 Task: In the  document briefing.pdf Download file as 'Open Document Format' Share this file with 'softage.10@softage.net' Insert the command  Suggesting 
Action: Mouse moved to (42, 83)
Screenshot: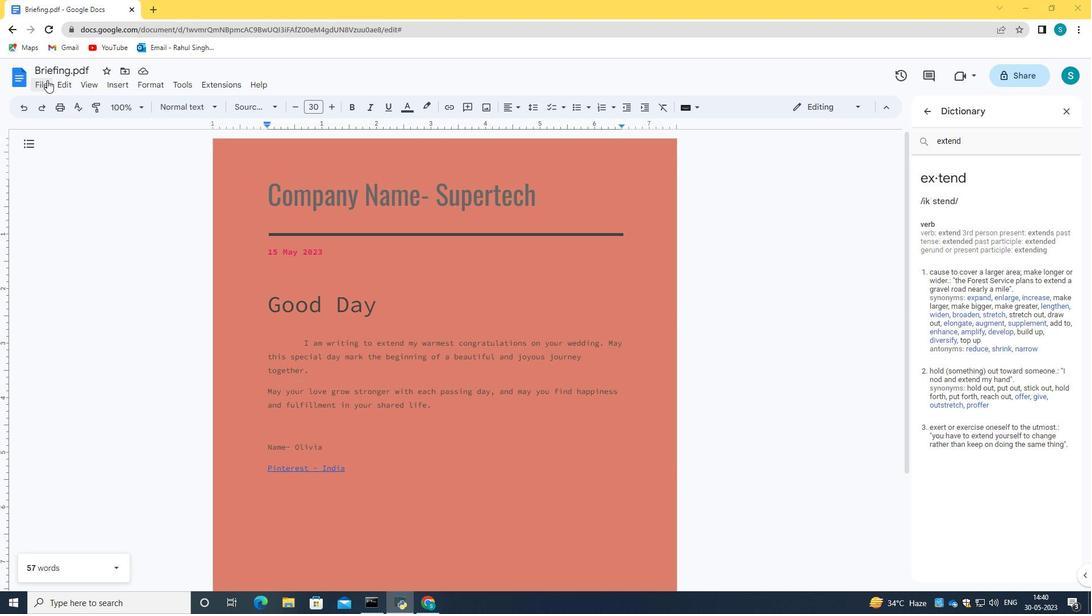 
Action: Mouse pressed left at (42, 83)
Screenshot: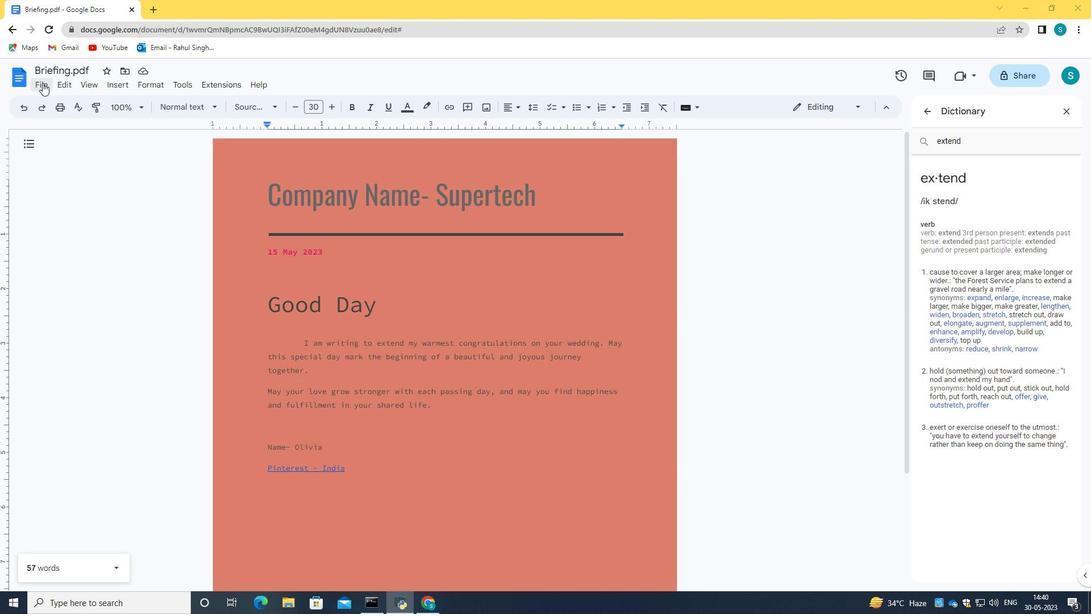 
Action: Mouse moved to (278, 206)
Screenshot: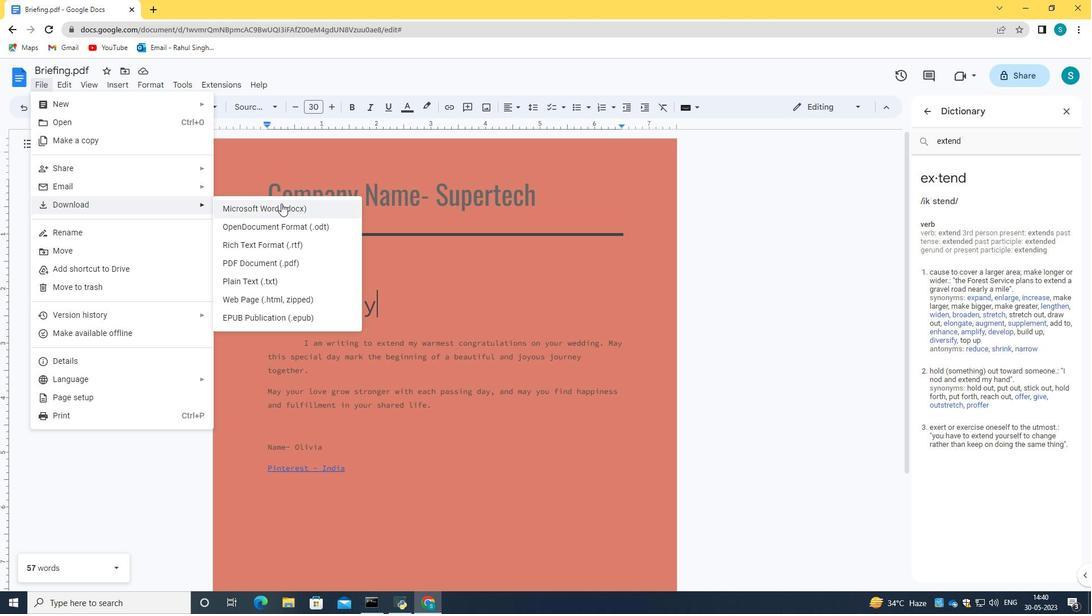 
Action: Mouse pressed left at (278, 206)
Screenshot: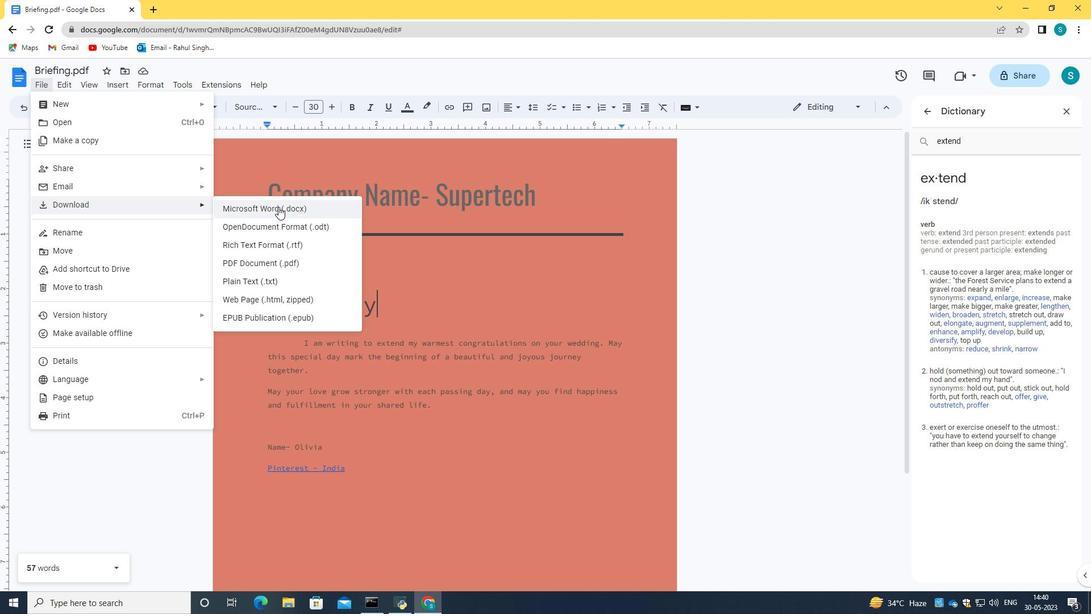 
Action: Mouse moved to (120, 571)
Screenshot: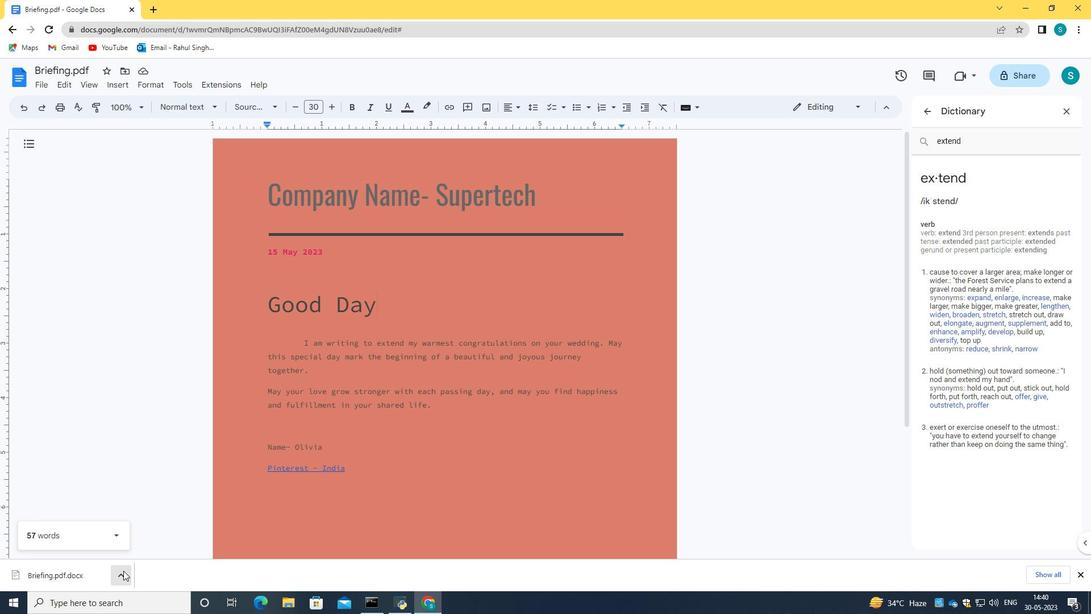 
Action: Mouse pressed left at (120, 571)
Screenshot: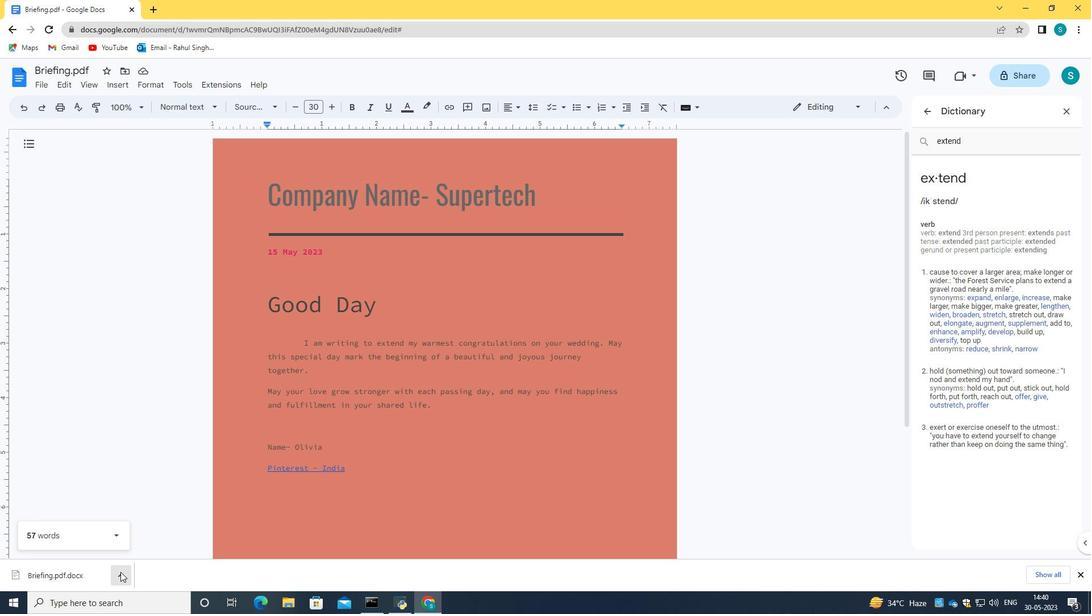 
Action: Mouse moved to (123, 351)
Screenshot: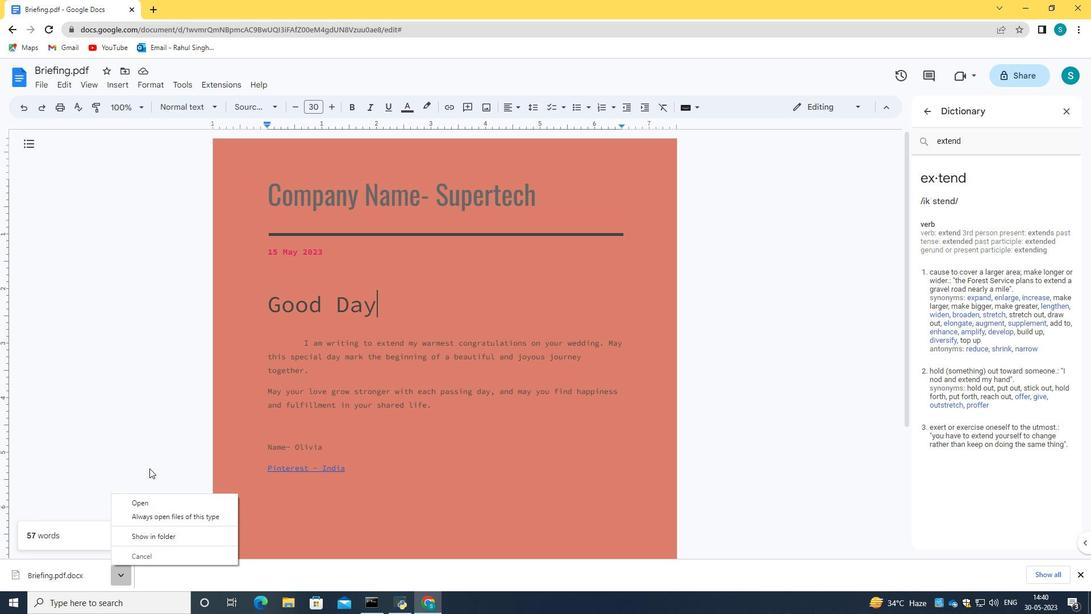 
Action: Mouse pressed left at (123, 351)
Screenshot: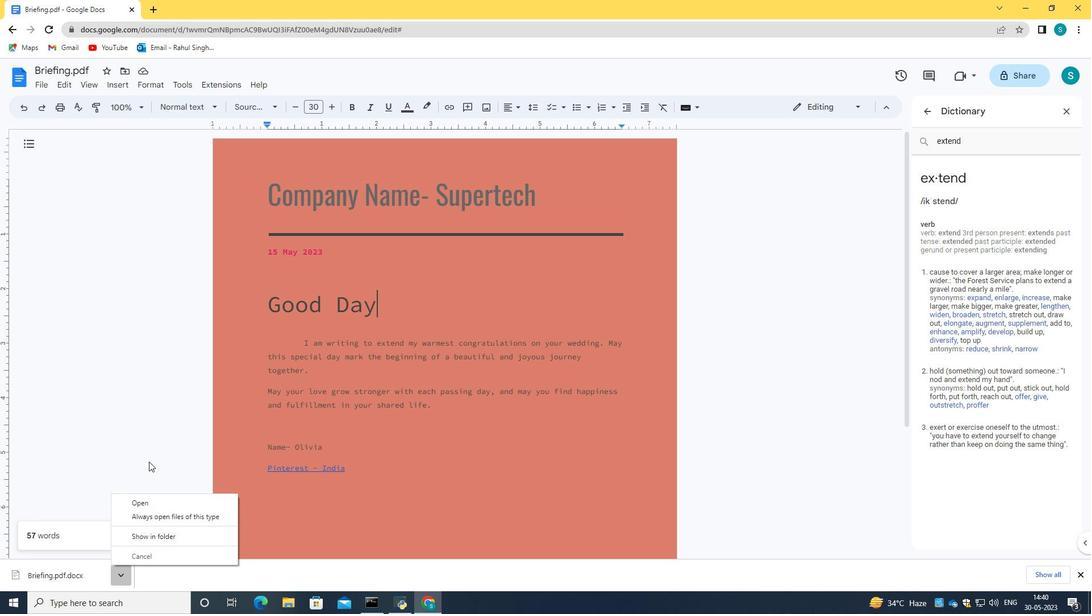 
Action: Mouse moved to (34, 80)
Screenshot: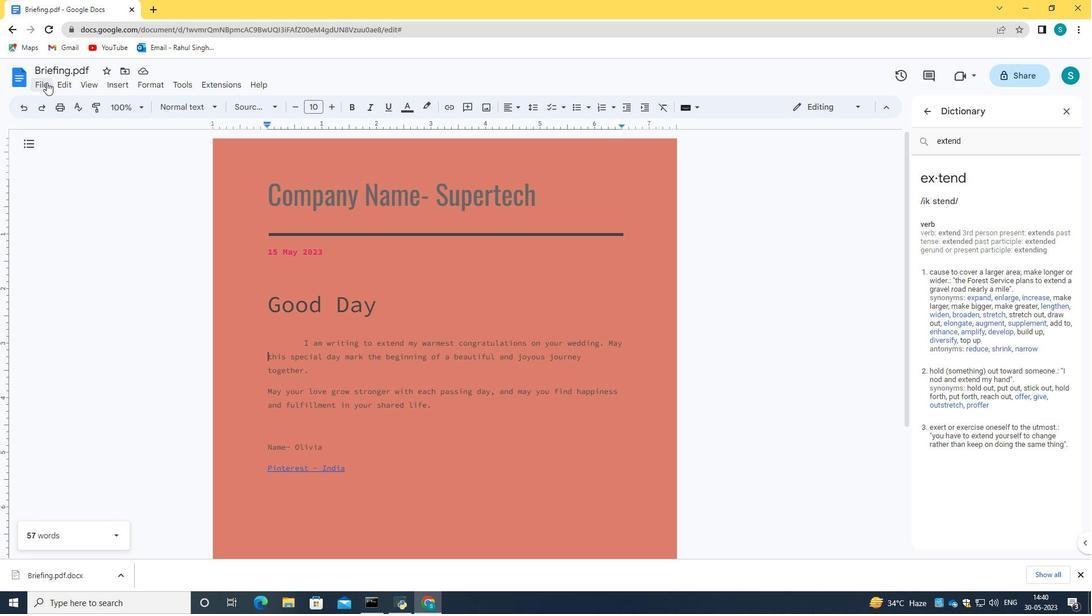 
Action: Mouse pressed left at (34, 80)
Screenshot: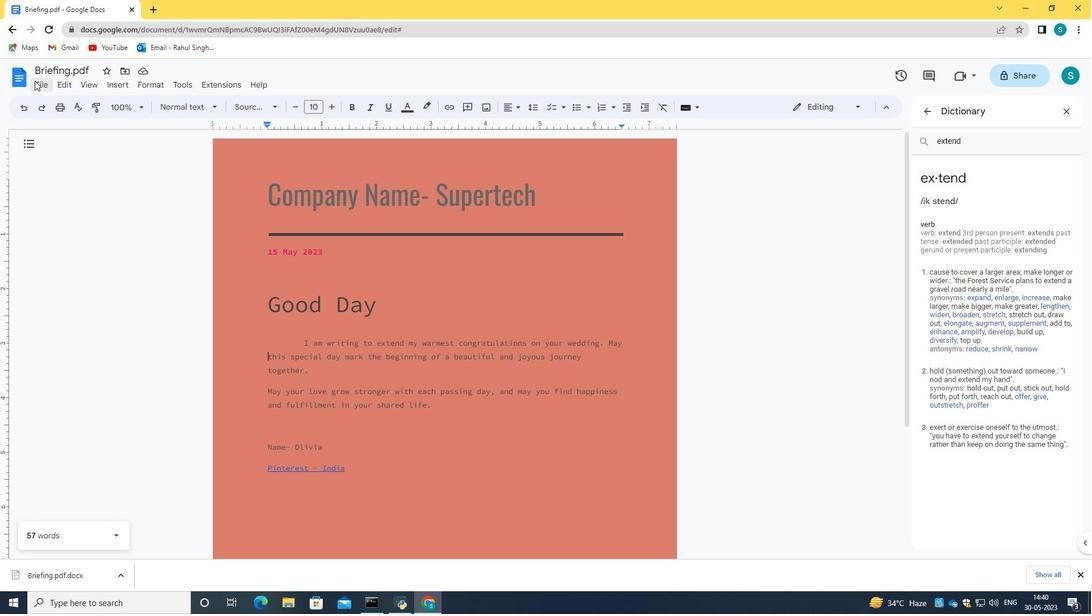 
Action: Mouse moved to (44, 88)
Screenshot: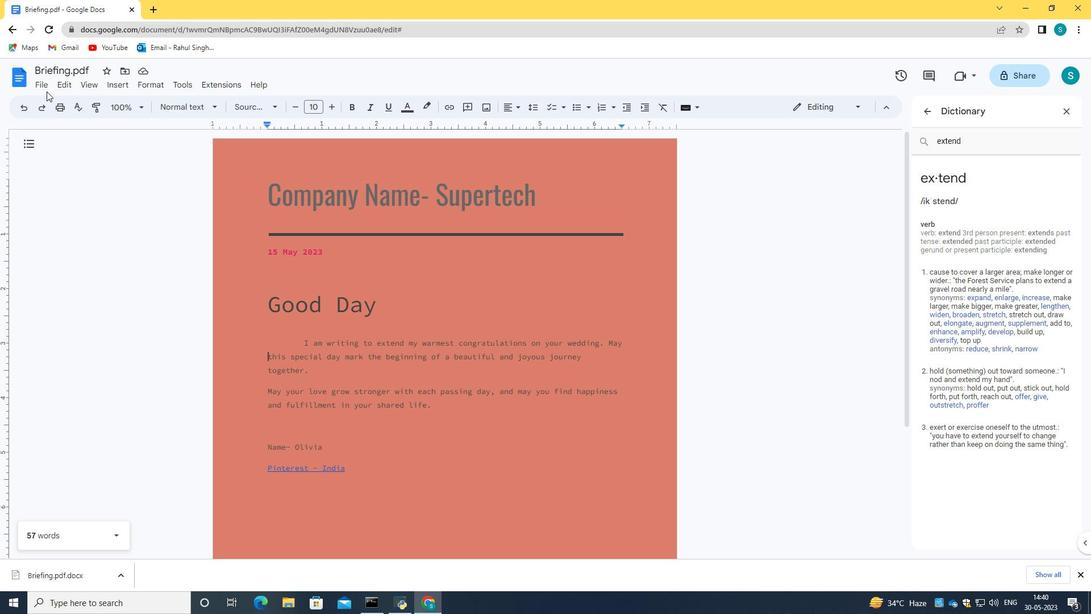 
Action: Mouse pressed left at (44, 88)
Screenshot: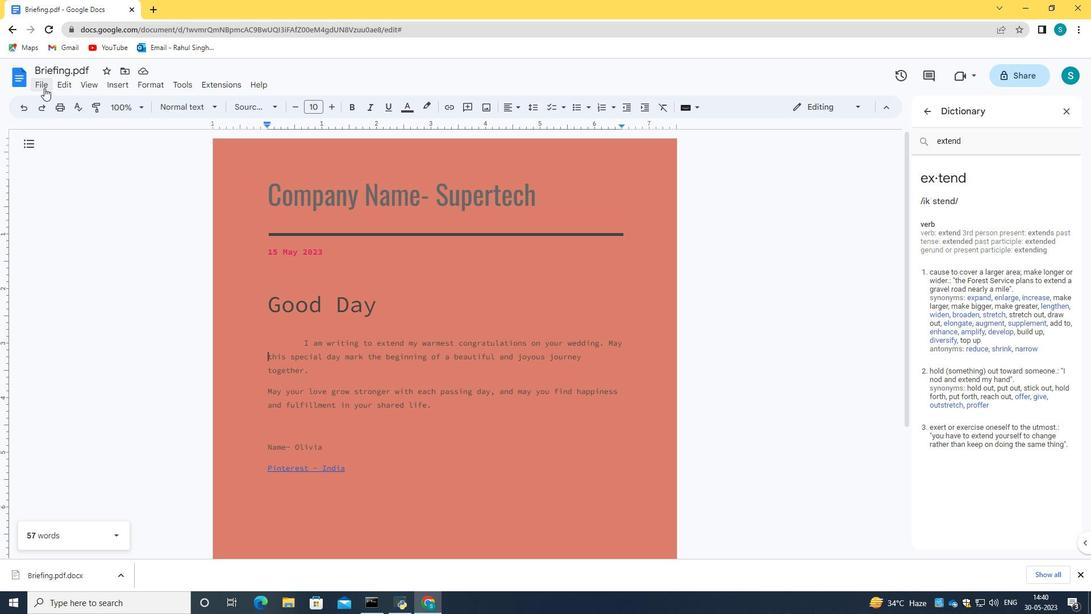 
Action: Mouse moved to (258, 168)
Screenshot: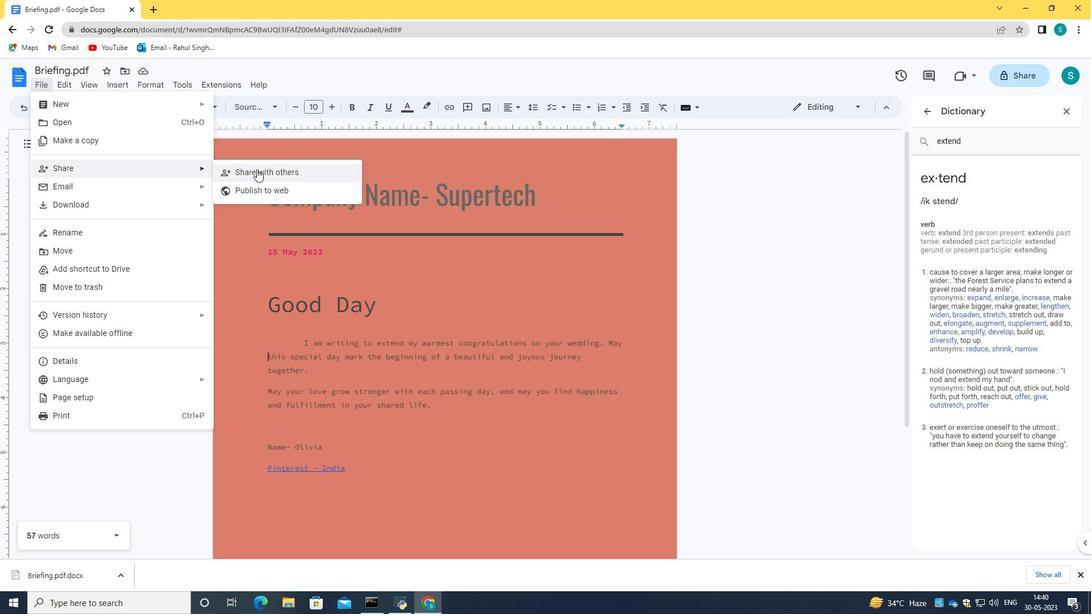
Action: Mouse pressed left at (258, 168)
Screenshot: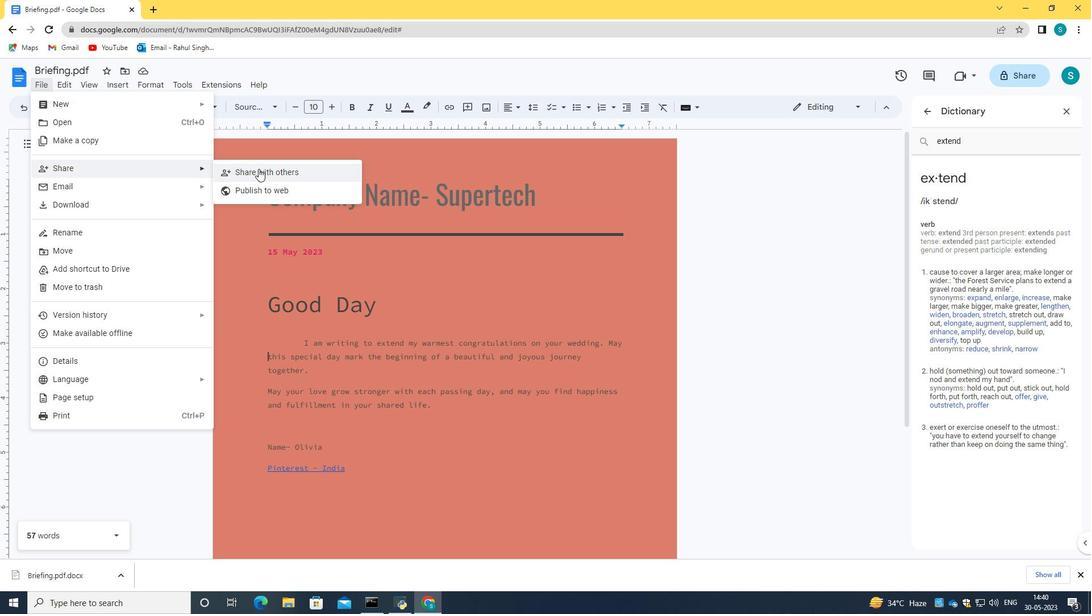 
Action: Mouse moved to (494, 235)
Screenshot: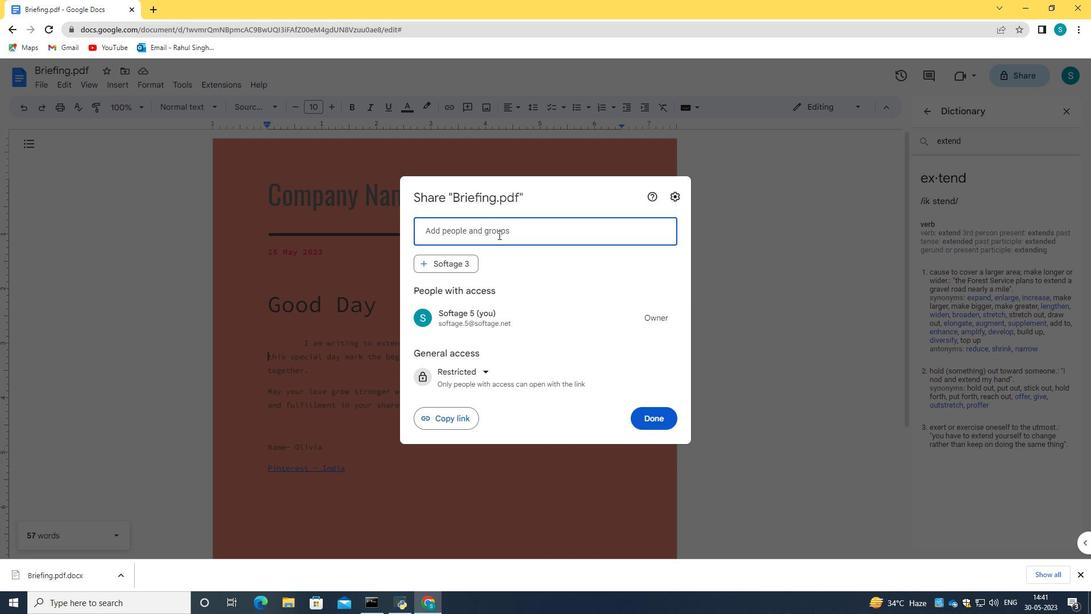 
Action: Key pressed softage.10<Key.shift><Key.shift><Key.shift><Key.shift><Key.shift><Key.shift><Key.shift>@softage.net
Screenshot: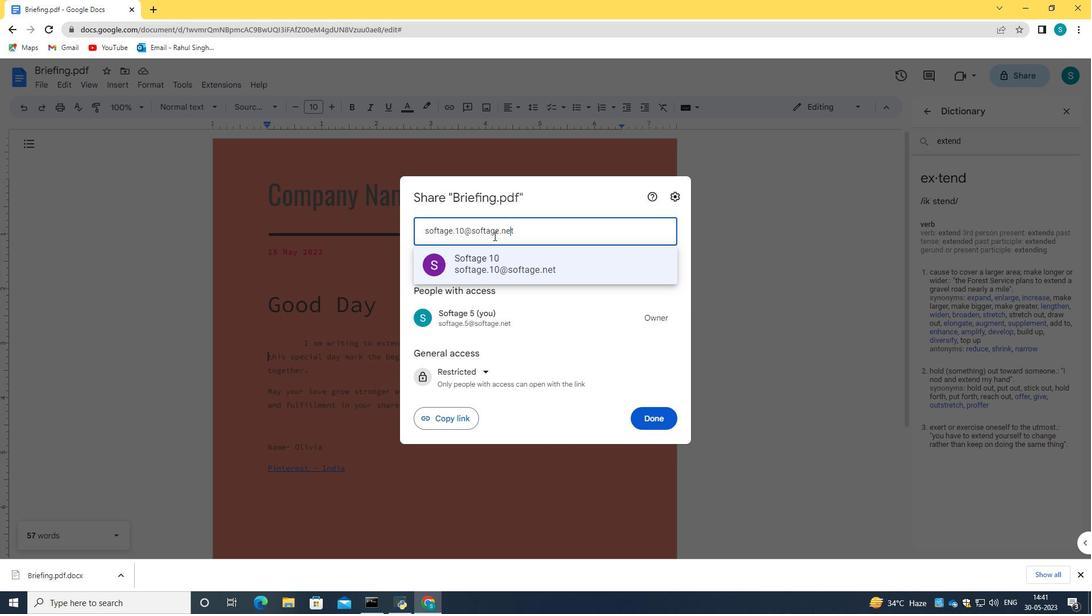 
Action: Mouse moved to (522, 270)
Screenshot: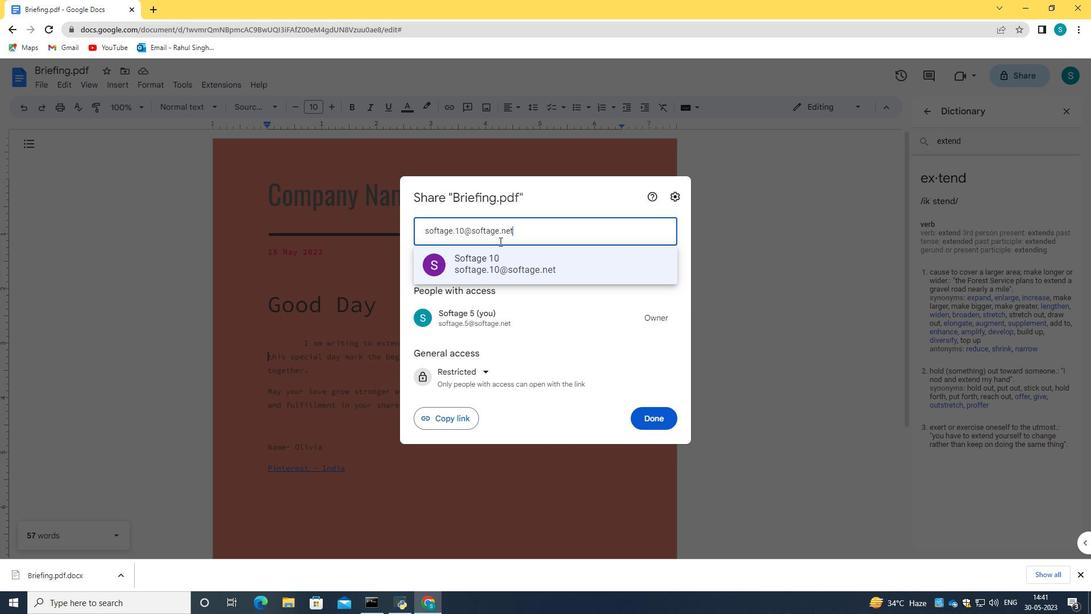 
Action: Mouse pressed left at (522, 270)
Screenshot: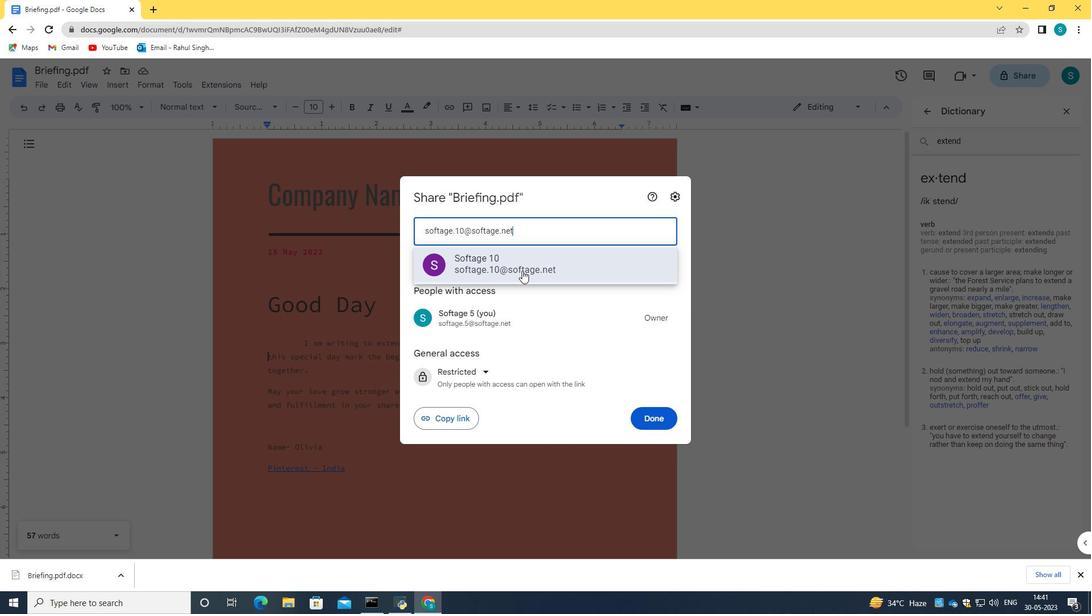 
Action: Mouse moved to (645, 243)
Screenshot: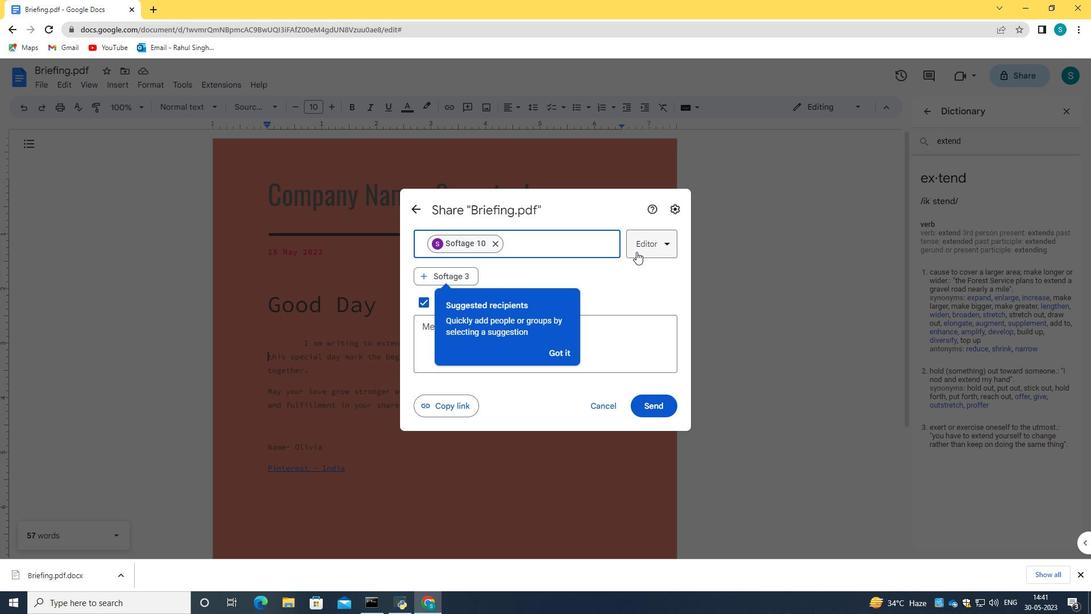 
Action: Mouse pressed left at (645, 243)
Screenshot: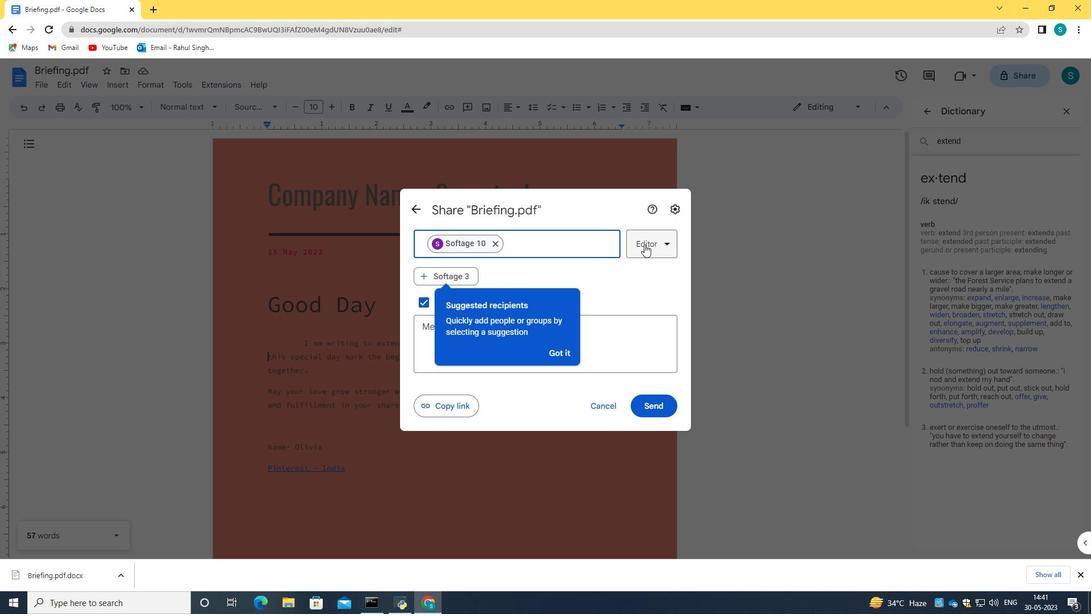 
Action: Mouse pressed left at (645, 243)
Screenshot: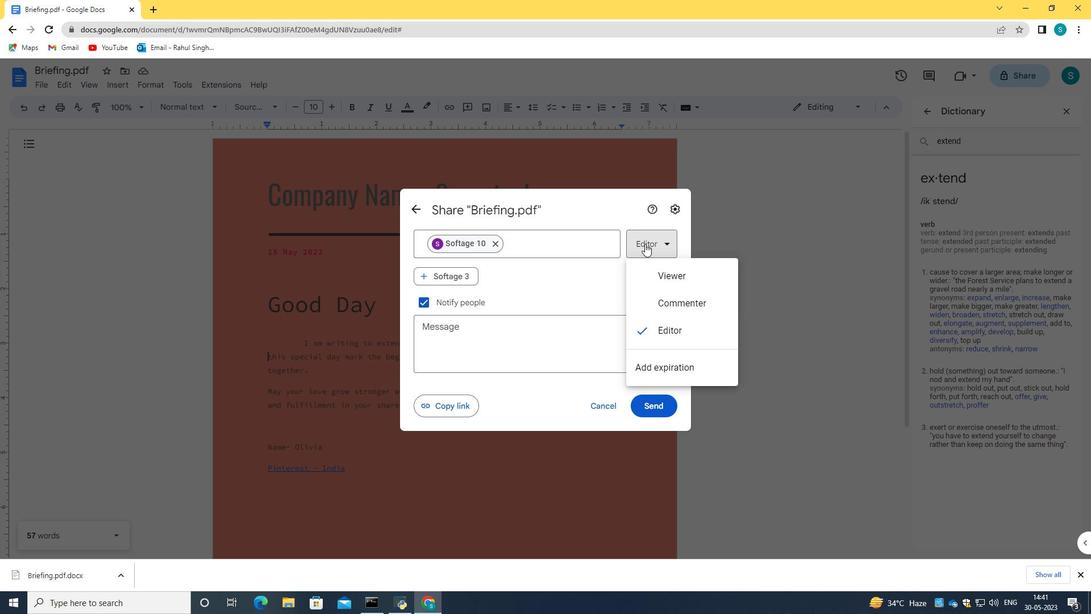 
Action: Mouse moved to (645, 408)
Screenshot: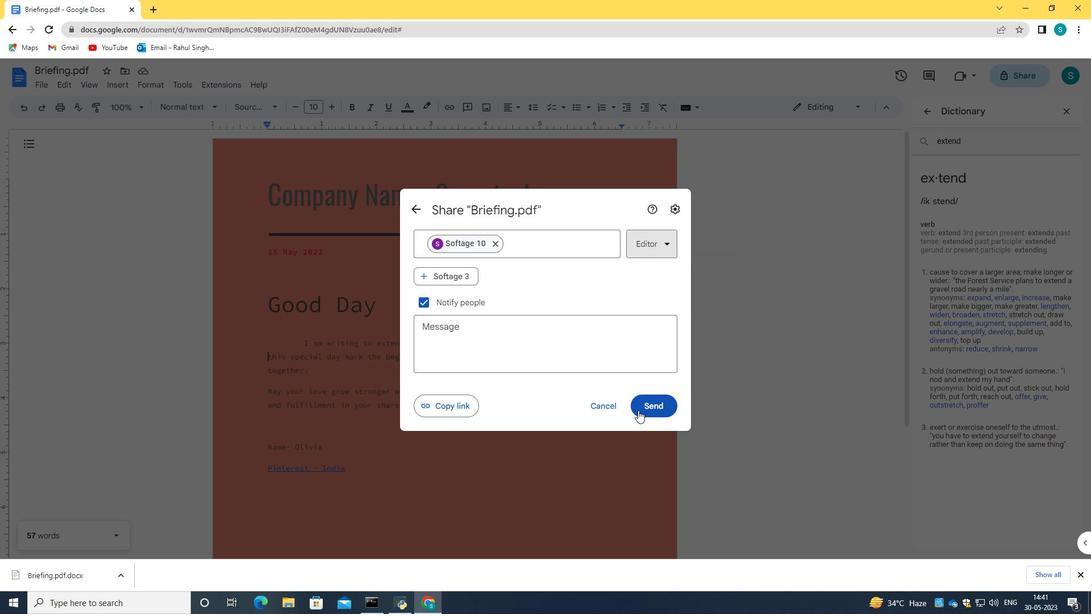 
Action: Mouse pressed left at (645, 408)
Screenshot: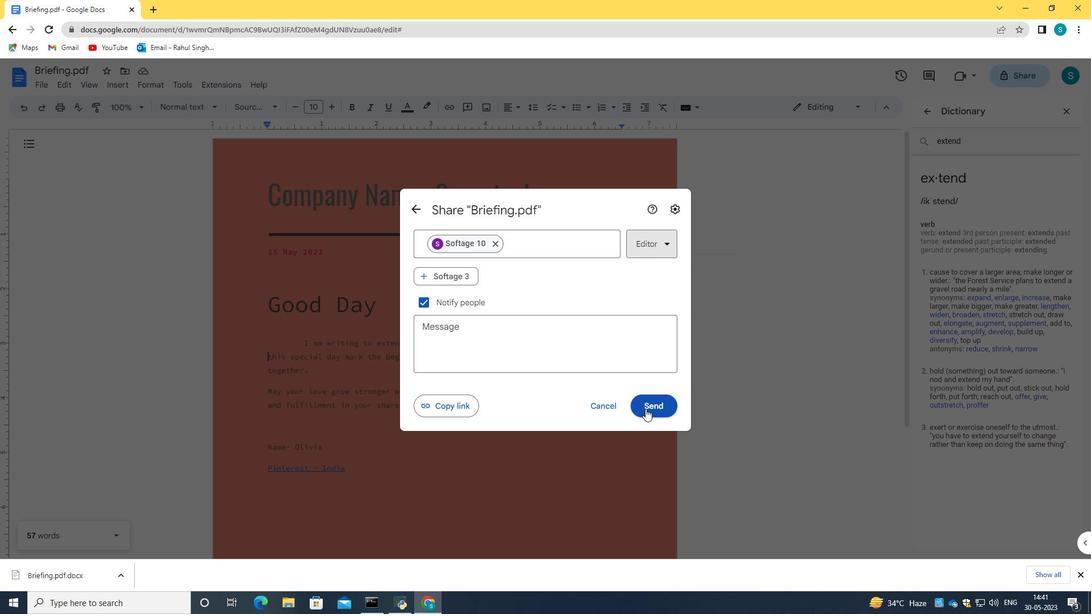 
Action: Mouse moved to (123, 83)
Screenshot: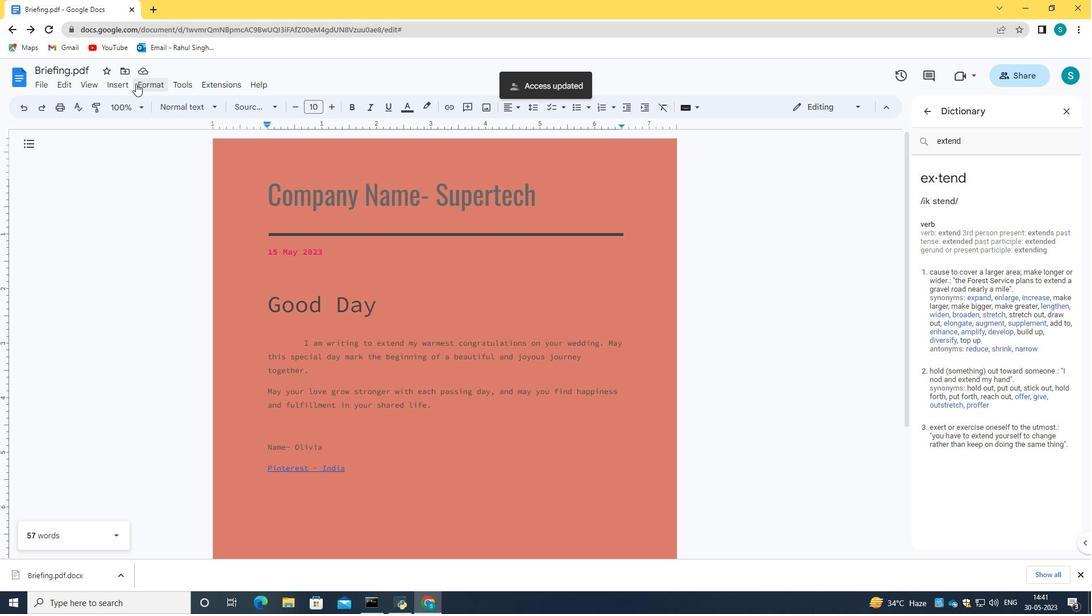 
Action: Mouse pressed left at (123, 83)
Screenshot: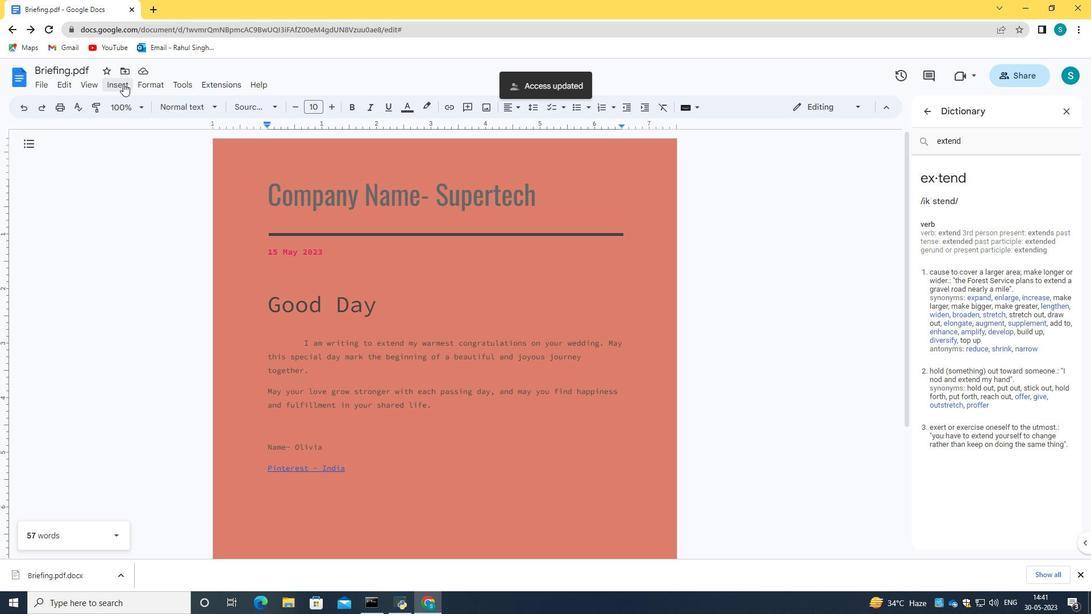 
Action: Mouse moved to (550, 165)
Screenshot: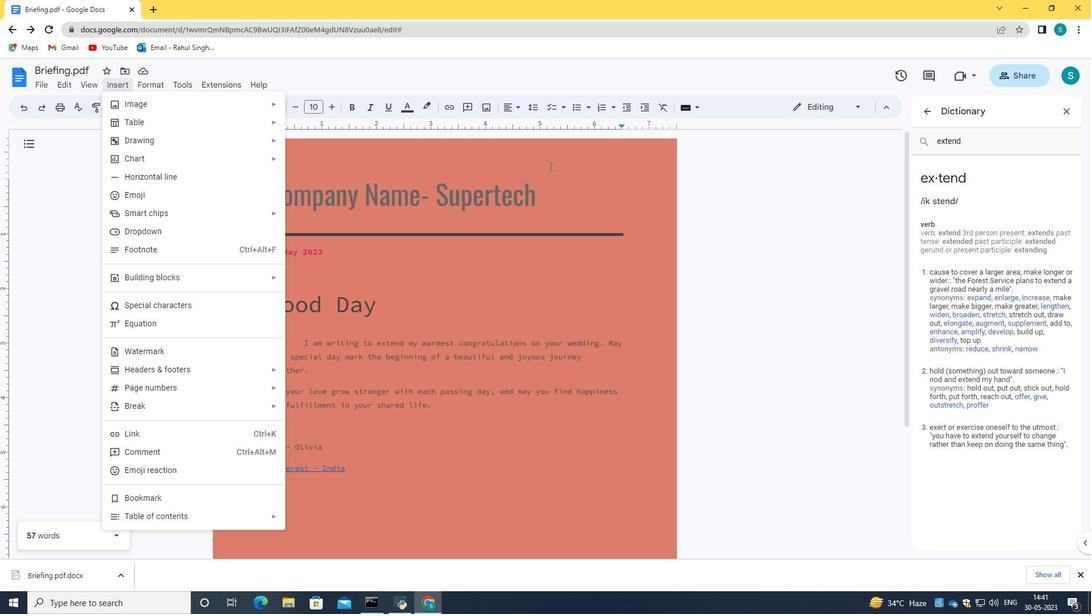 
Action: Mouse pressed left at (550, 165)
Screenshot: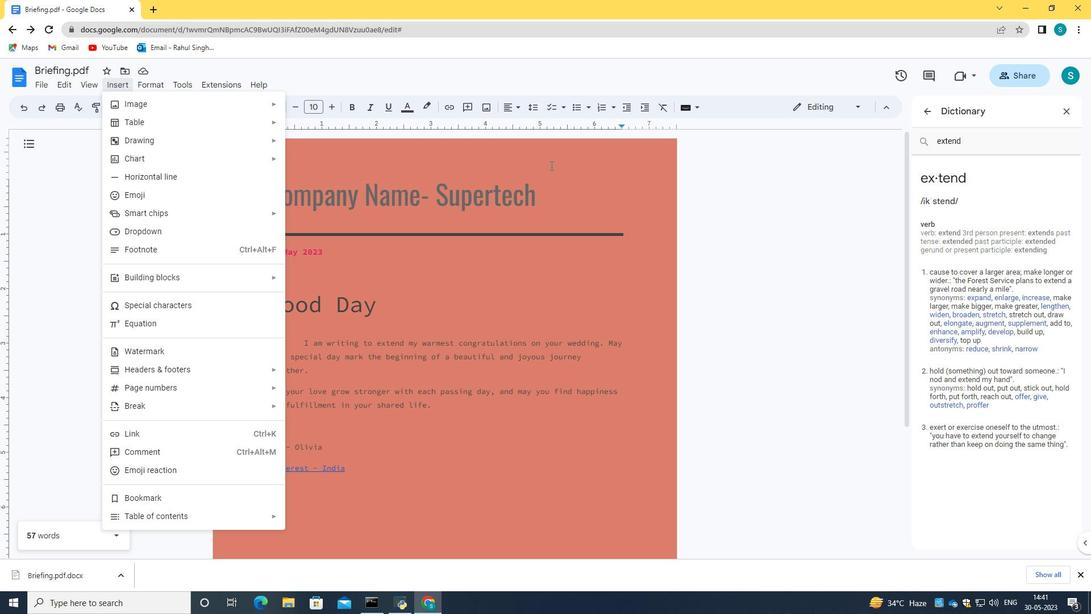 
Action: Mouse moved to (43, 83)
Screenshot: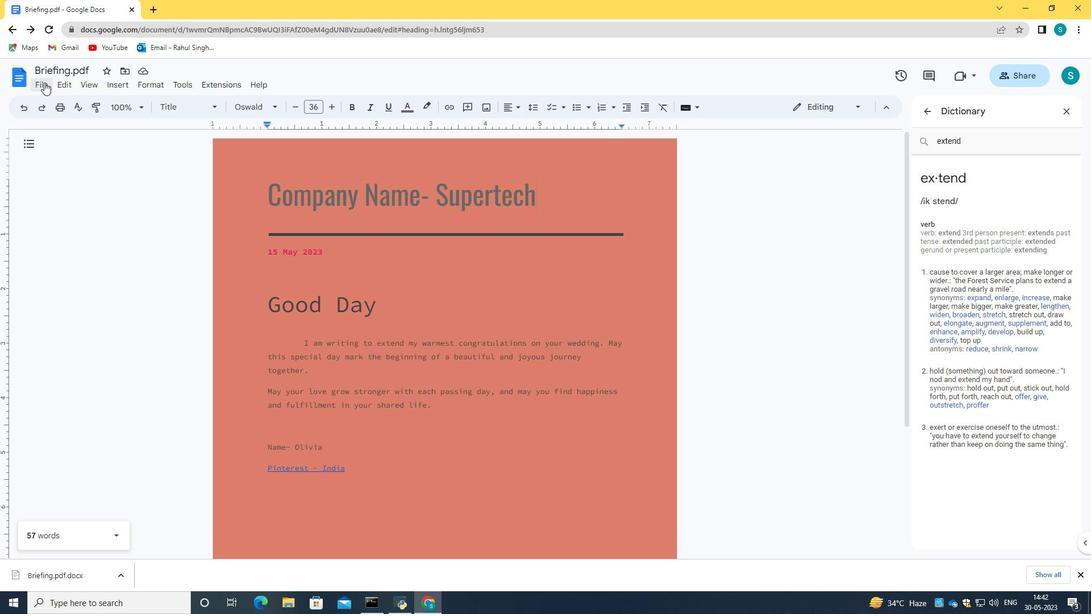 
Action: Mouse pressed left at (43, 83)
Screenshot: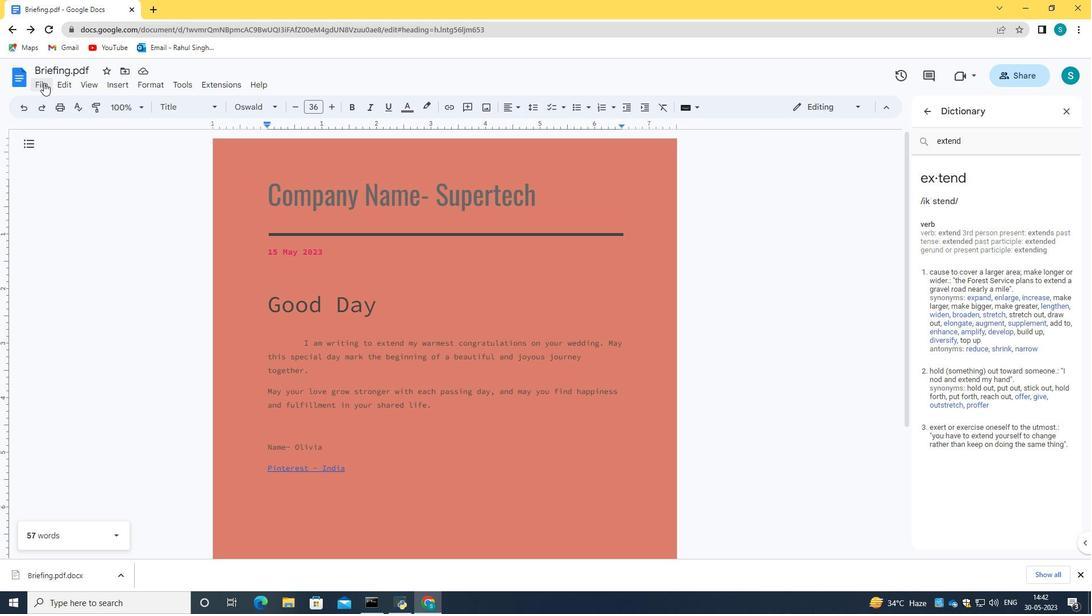 
Action: Mouse moved to (179, 281)
Screenshot: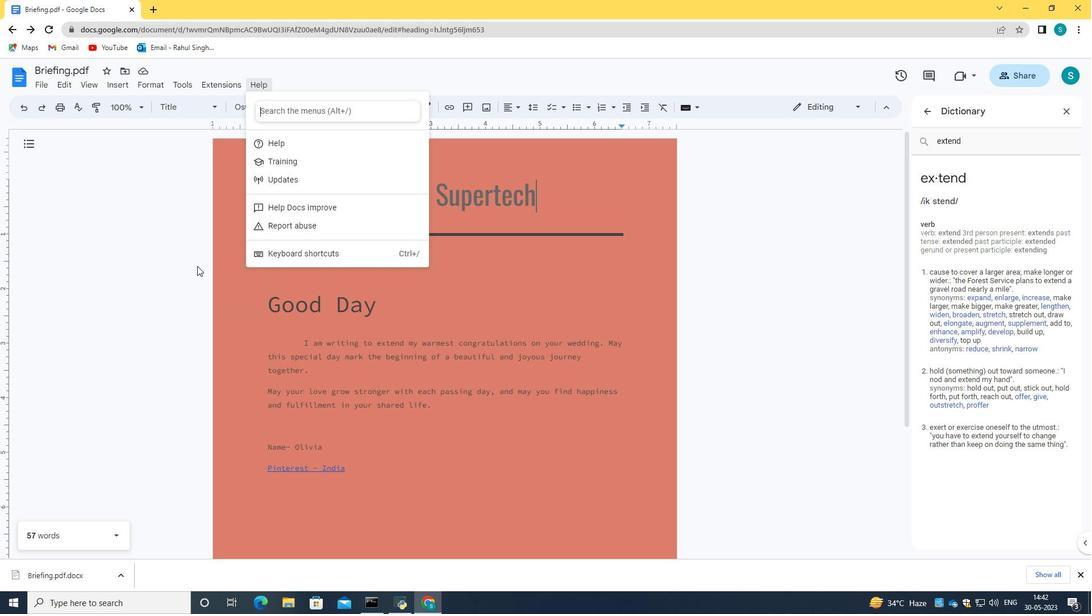 
Action: Mouse pressed left at (179, 281)
Screenshot: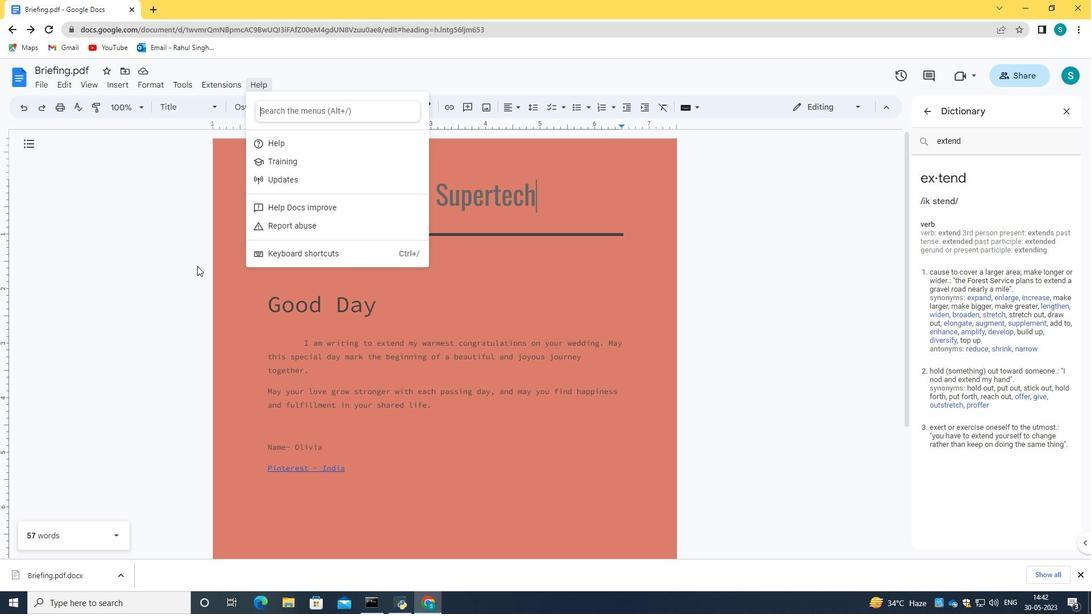 
